 Task: Schedule a 90-minute art history lecture and gallery tour with an art historian for art appreciation.
Action: Mouse pressed left at (428, 162)
Screenshot: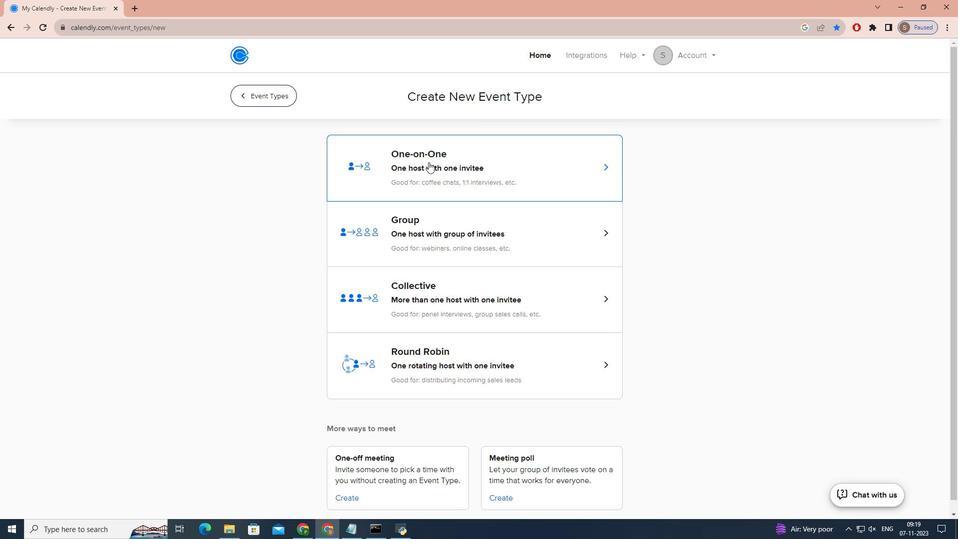 
Action: Mouse moved to (350, 235)
Screenshot: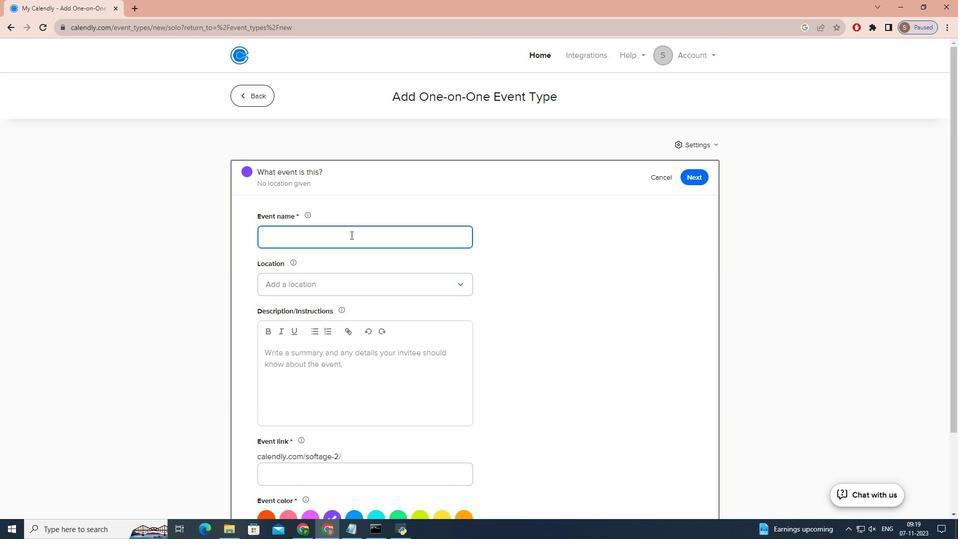 
Action: Key pressed a<Key.caps_lock>RT<Key.space><Key.caps_lock>h<Key.caps_lock>ISTORY<Key.space><Key.caps_lock>l<Key.caps_lock>ECTURE<Key.space>AND<Key.space><Key.caps_lock>g<Key.caps_lock>ALLERY<Key.space><Key.caps_lock>t<Key.caps_lock>OUR<Key.space><Key.caps_lock>w<Key.caps_lock>ITH<Key.space><Key.caps_lock>d<Key.caps_lock>R.<Key.space><Key.caps_lock>e<Key.caps_lock>MILY<Key.space>
Screenshot: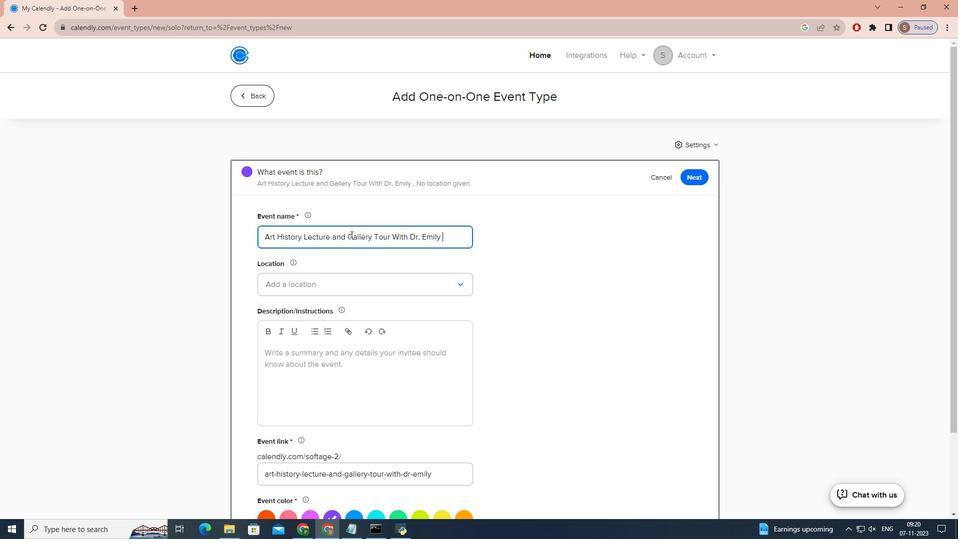 
Action: Mouse moved to (376, 293)
Screenshot: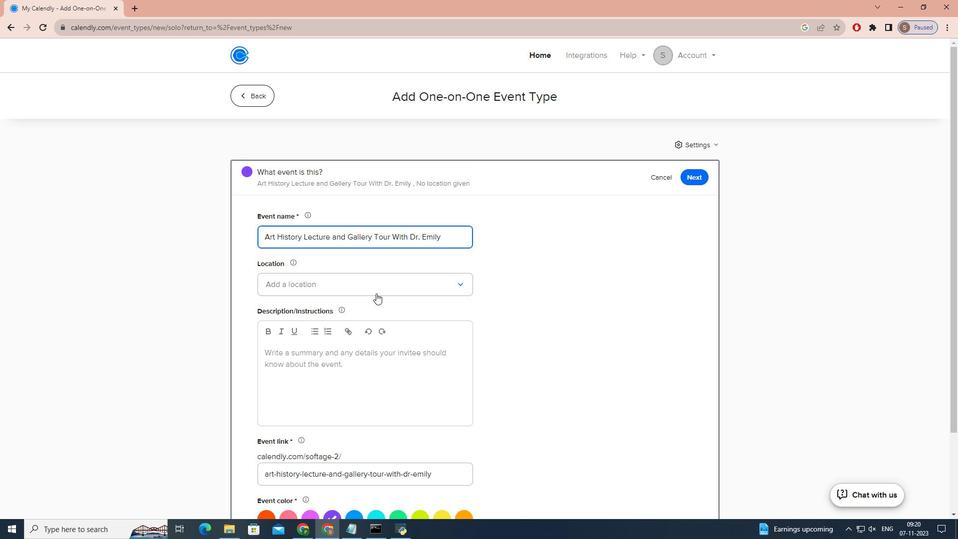 
Action: Mouse pressed left at (376, 293)
Screenshot: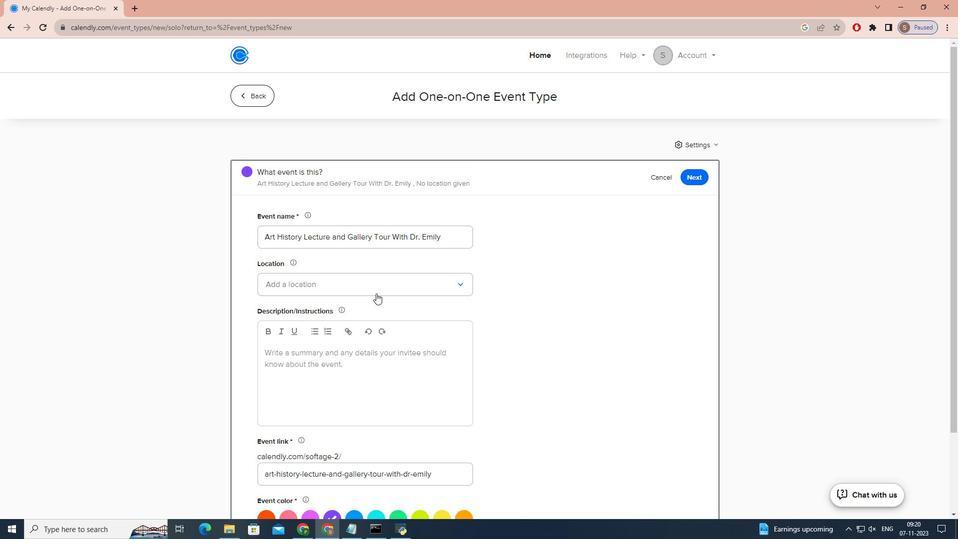 
Action: Mouse moved to (368, 313)
Screenshot: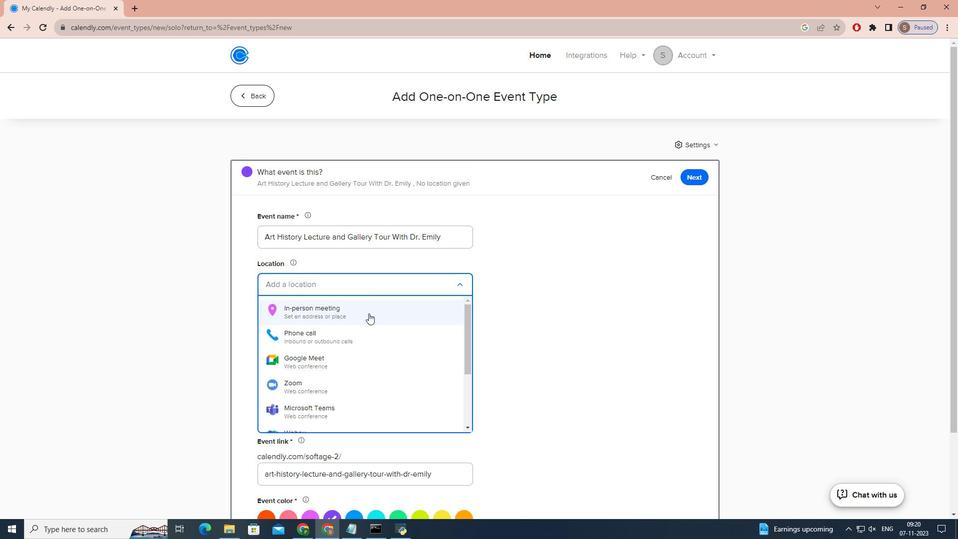 
Action: Mouse pressed left at (368, 313)
Screenshot: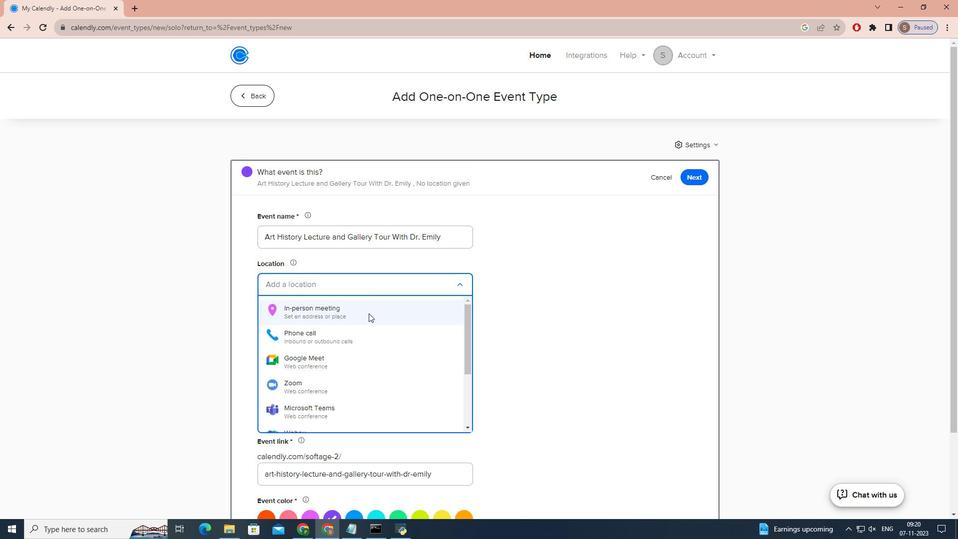 
Action: Mouse moved to (406, 168)
Screenshot: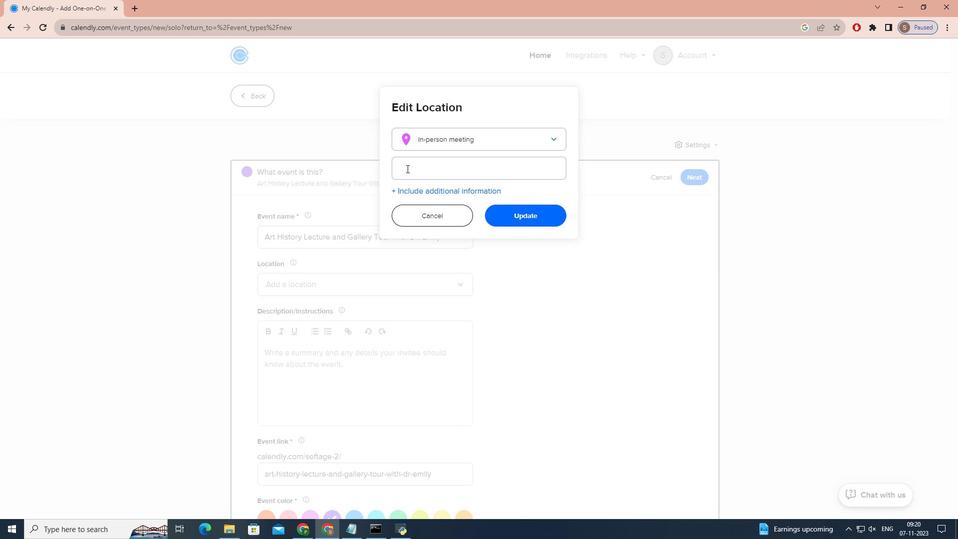 
Action: Mouse pressed left at (406, 168)
Screenshot: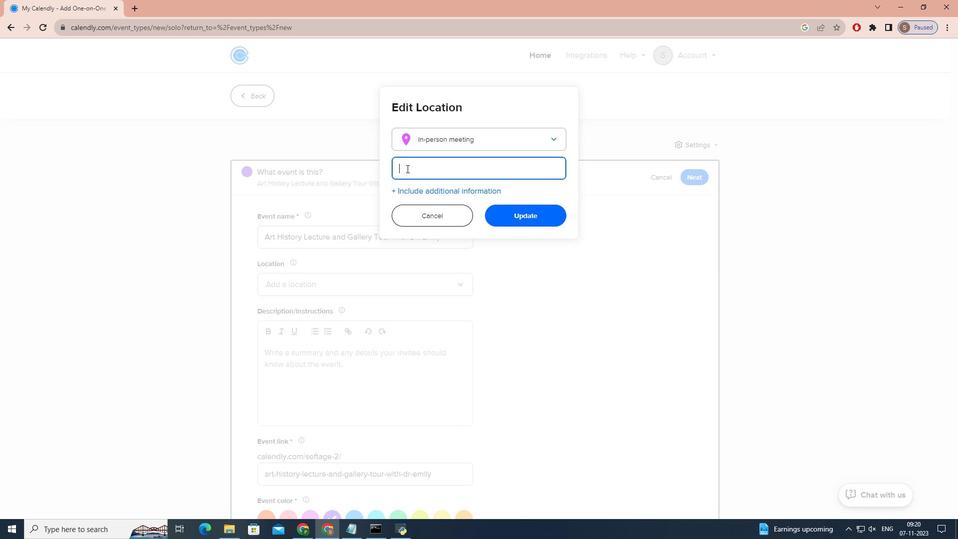 
Action: Key pressed <Key.caps_lock>t<Key.caps_lock>HE<Key.space><Key.caps_lock>n<Key.caps_lock>EW<Key.space><Key.caps_lock>o<Key.caps_lock>RLEANS<Key.space><Key.caps_lock>m<Key.caps_lock>USEUM<Key.space>OF<Key.space><Key.caps_lock>a<Key.caps_lock>RT,<Key.space><Key.caps_lock>n<Key.caps_lock>EW<Key.space><Key.caps_lock>o<Key.caps_lock>RLEANS,<Key.space><Key.caps_lock>l<Key.caps_lock>OUISIANA
Screenshot: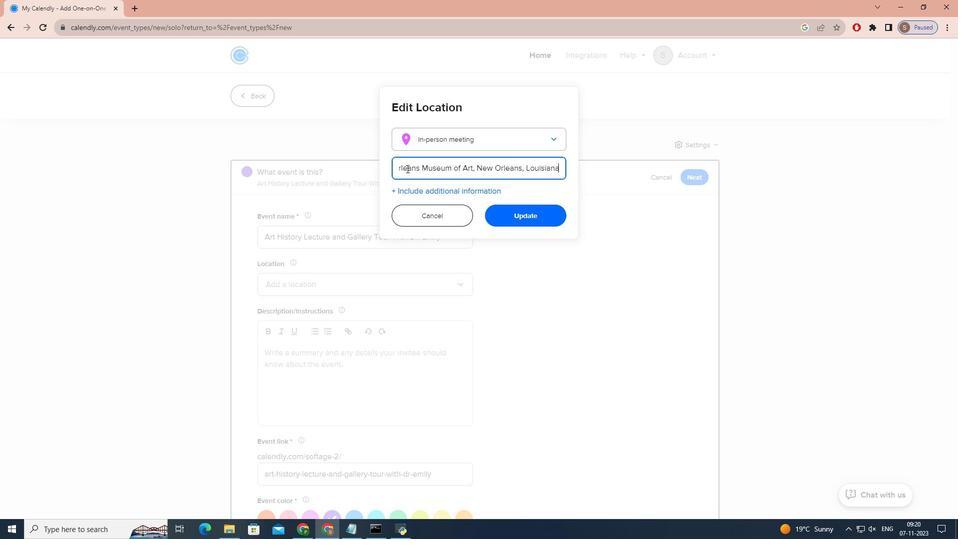 
Action: Mouse moved to (514, 218)
Screenshot: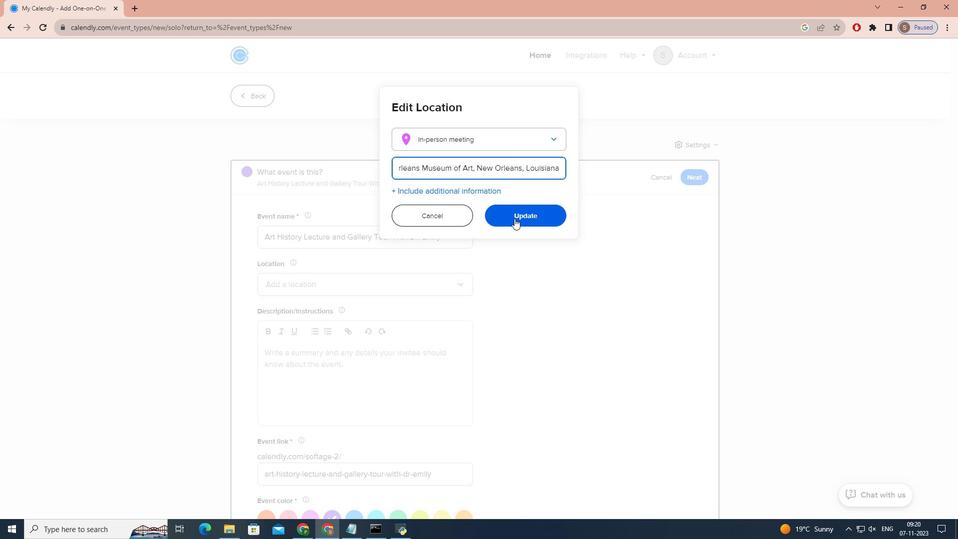 
Action: Mouse pressed left at (514, 218)
Screenshot: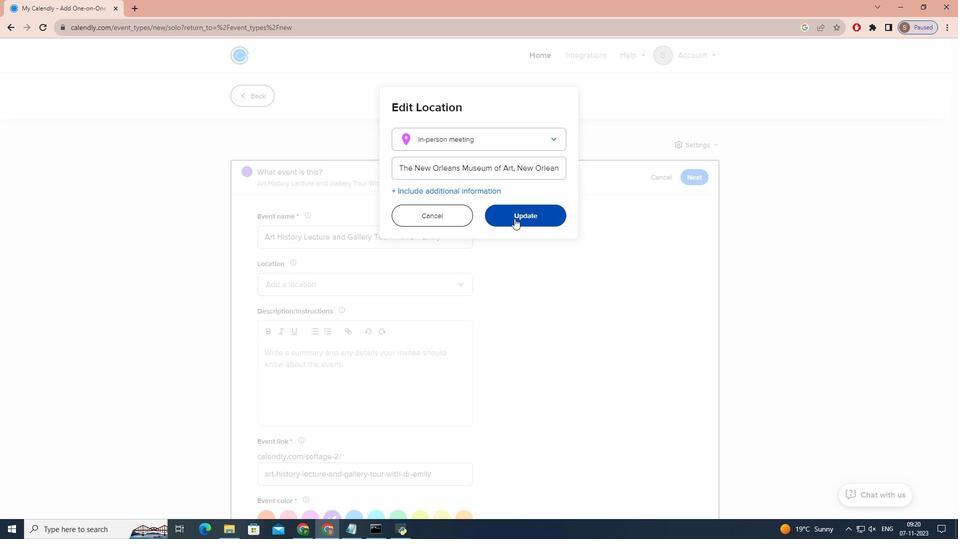 
Action: Mouse moved to (357, 381)
Screenshot: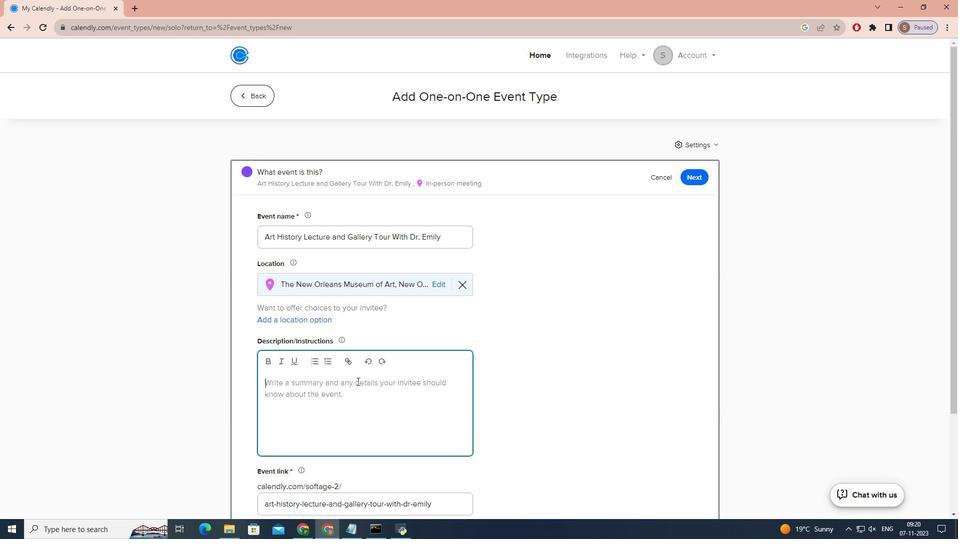 
Action: Mouse pressed left at (357, 381)
Screenshot: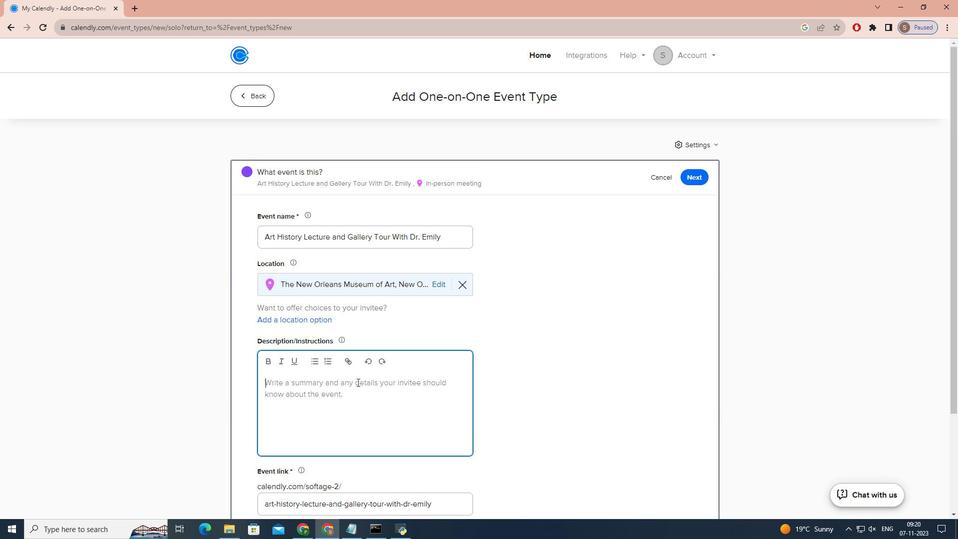 
Action: Mouse moved to (357, 382)
Screenshot: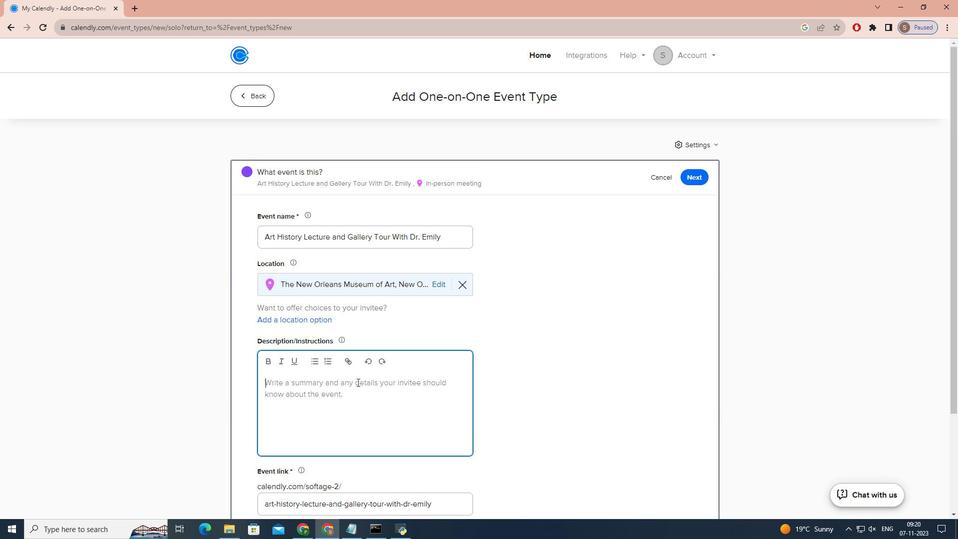 
Action: Key pressed <Key.caps_lock>j<Key.caps_lock>OIN<Key.space>US<Key.space>FOR<Key.space>A<Key.space>CAPTIVATING<Key.space>ART<Key.backspace><Key.backspace><Key.caps_lock>a<Key.caps_lock>RT<Key.space><Key.caps_lock>h<Key.caps_lock>ISTORY
Screenshot: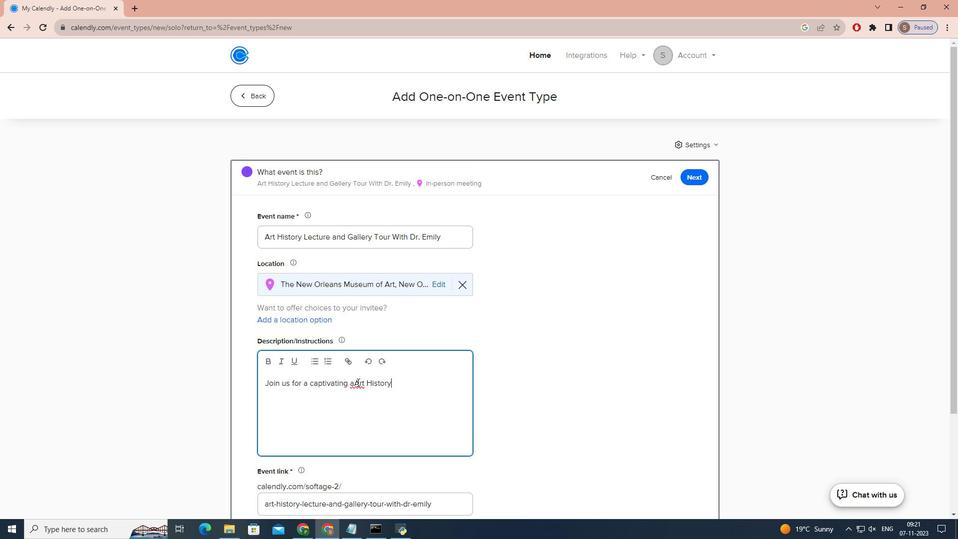
Action: Mouse moved to (356, 384)
Screenshot: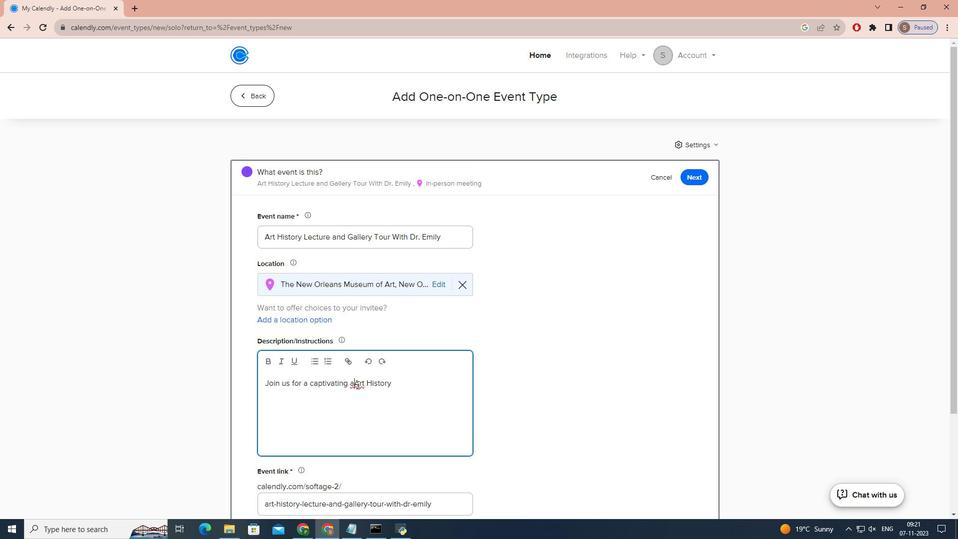 
Action: Mouse pressed left at (356, 384)
Screenshot: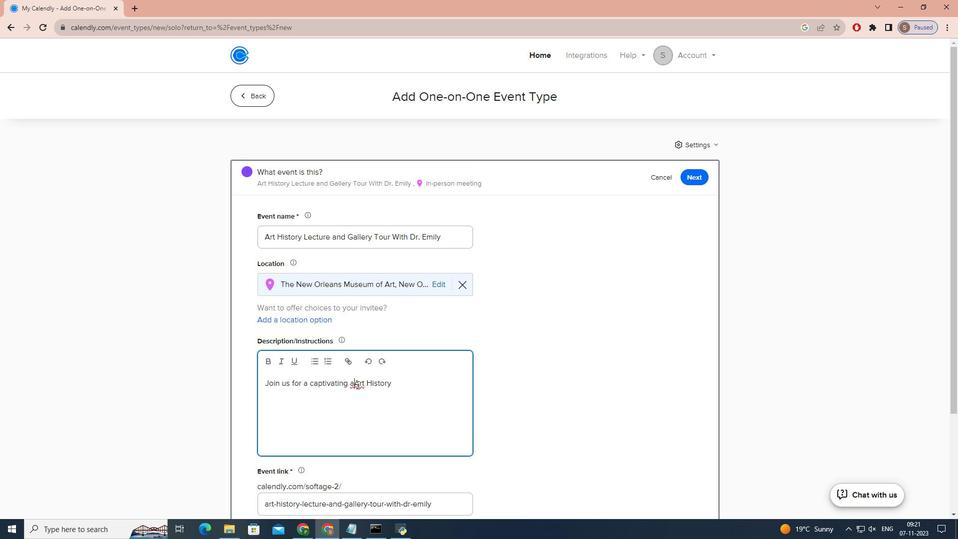 
Action: Mouse moved to (357, 384)
Screenshot: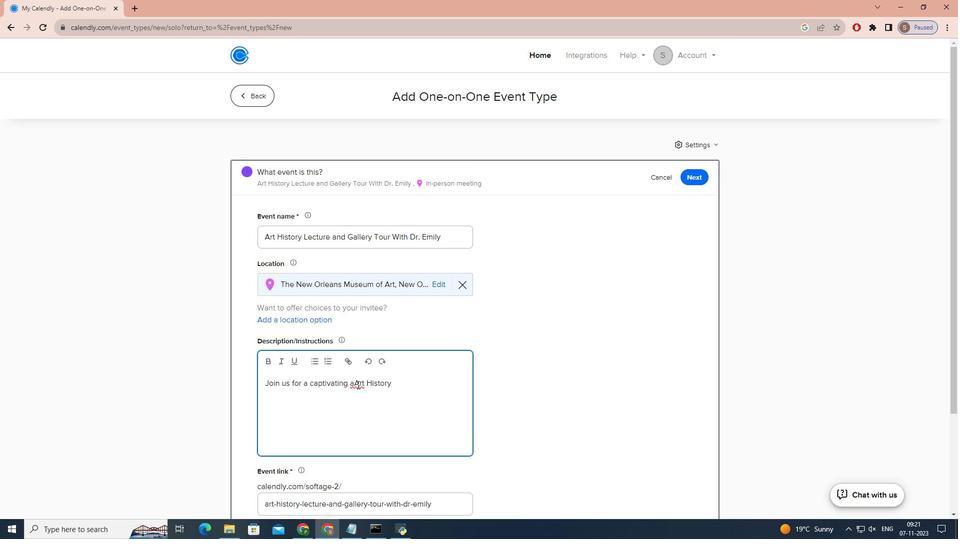 
Action: Key pressed <Key.backspace>
Screenshot: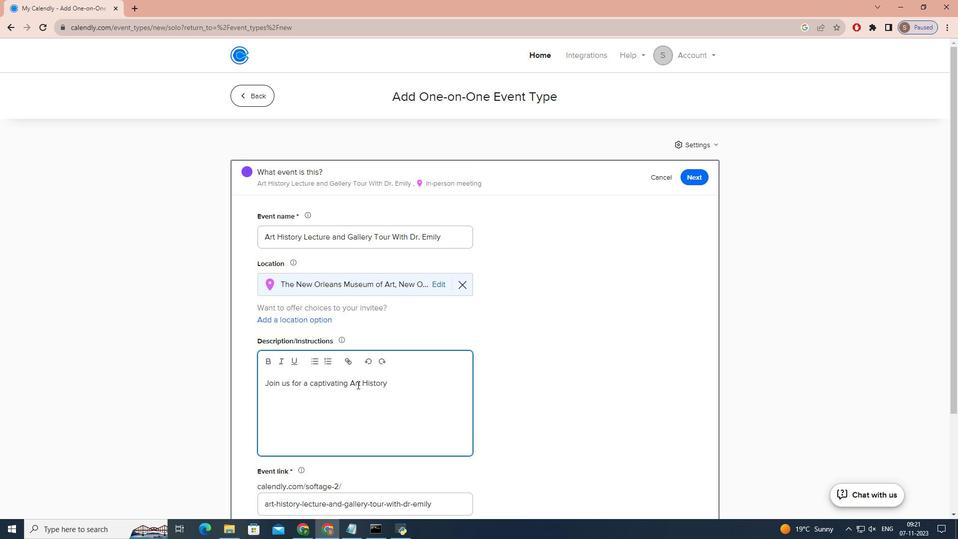 
Action: Mouse moved to (396, 383)
Screenshot: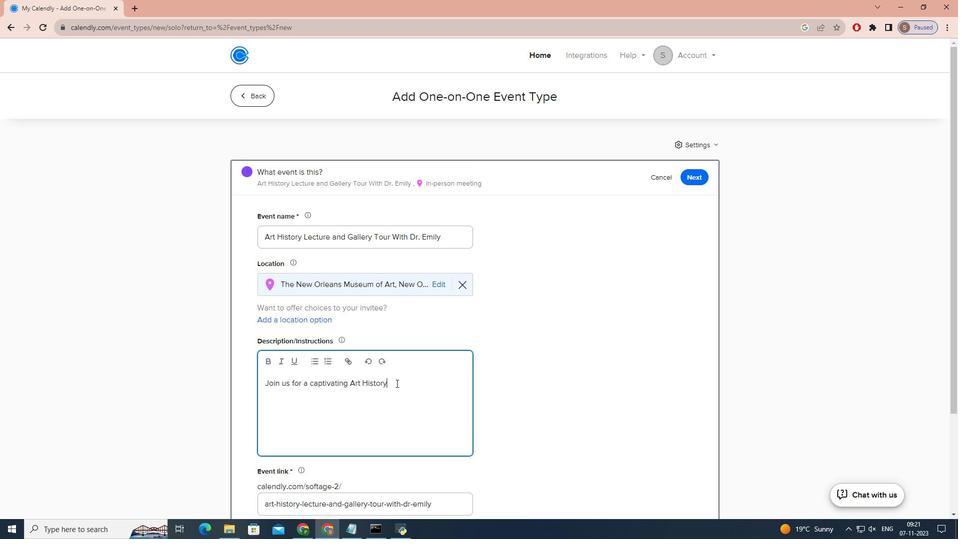 
Action: Mouse pressed left at (396, 383)
Screenshot: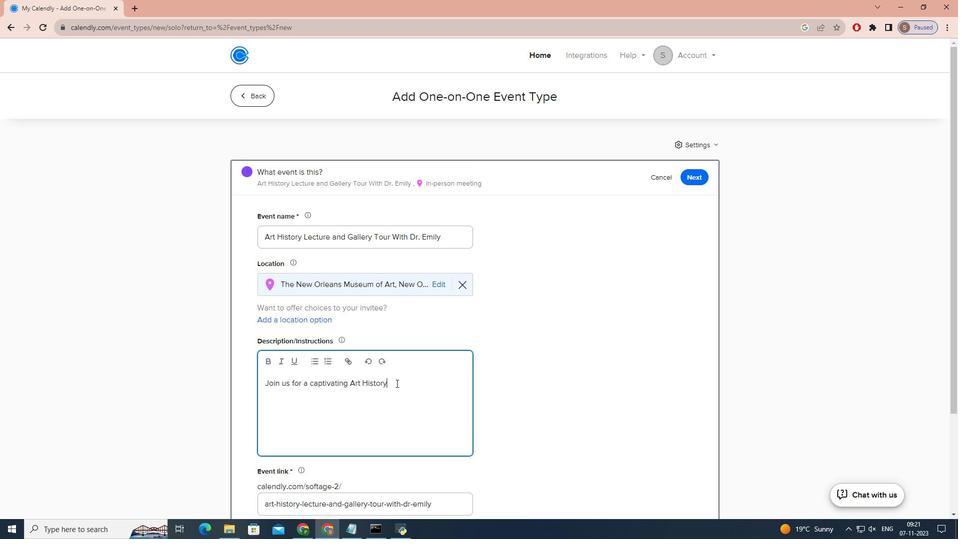 
Action: Mouse moved to (396, 383)
Screenshot: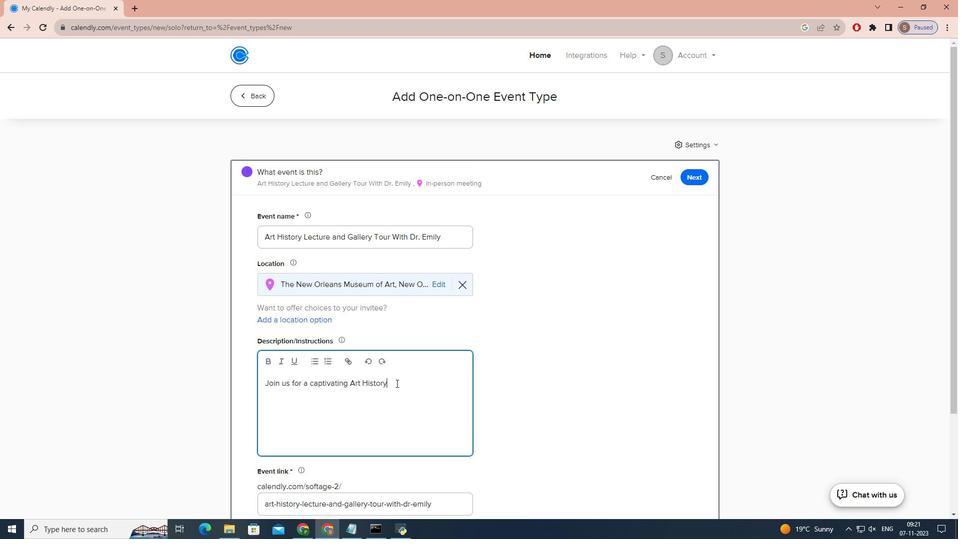 
Action: Key pressed <Key.space><Key.caps_lock>l<Key.caps_lock>ECTURE<Key.space>AND<Key.space><Key.caps_lock>g<Key.caps_lock>ALLERY<Key.space><Key.caps_lock>t<Key.caps_lock>OUR<Key.space>LED<Key.space>BY<Key.space>RENOWNED<Key.space>ART<Key.space>HISTORIAN,<Key.space><Key.caps_lock>d<Key.caps_lock>R.<Key.space><Key.caps_lock>e<Key.caps_lock>MILY<Key.space><Key.caps_lock>t<Key.caps_lock>URNER.<Key.space><Key.caps_lock>t<Key.caps_lock>HIS<Key.space>EVENT<Key.space>IS<Key.space>PERFECT<Key.space>FOR<Key.space>ART<Key.space>ENTHUSIASTS<Key.space>BEHIND<Key.space>ICONIC<Key.backspace><Key.backspace><Key.backspace><Key.backspace><Key.backspace><Key.backspace><Key.backspace><Key.backspace><Key.backspace><Key.backspace><Key.backspace><Key.backspace><Key.backspace>AND<Key.space>ANYONE<Key.space>LOOKING<Key.space>TO<Key.space>DEEPEN<Key.space>THEIR<Key.space>APPRECIATION<Key.space>OF<Key.space>ART<Key.space>THROUGH<Key.space>AN<Key.space>EXPERT'S<Key.space>GUIDANCE.<Key.enter><Key.caps_lock>d<Key.caps_lock>URING<Key.space>THIS<Key.space>UNIQUE<Key.space>EXPERIC<Key.backspace>ENCE,<Key.space><Key.caps_lock>d<Key.caps_lock>R.<Key.space><Key.caps_lock>t<Key.caps_lock>URNER<Key.space>WILL<Key.space>GUIDE<Key.space>YOU<Key.space>THROUGH<Key.space>THE<Key.space>FASCINATING<Key.space>WORLD<Key.space>OF<Key.space>ART<Key.space>HISTORY,<Key.space>UNRAVELING<Key.space>THE<Key.space>STORIES,<Key.space>TECHNIQUES,<Key.space>AND<Key.space>SIGNIFICANCE<Key.space>BEHIND<Key.space>ICONIC<Key.space>ARTWORKS<Key.space><Key.backspace>.<Key.space><Key.caps_lock>y<Key.caps_lock>OU'LL<Key.space>GAIN<Key.space>A<Key.space>NEWFOUND<Key.space>APPRECIATION<Key.space>FOR<Key.space>THE<Key.space>ART<Key.space>IN<Key.space>THE<Key.space>GALLERY,<Key.space>AS<Key.space>YOU<Key.space>EXPLORE<Key.space>IT<Key.space>THROUGH<Key.space>THE<Key.space>LENS<Key.space>OF<Key.space>HISTORICAL<Key.space>E<Key.backspace>CONTEXT<Key.space>AND<Key.space>ARTISTIC<Key.space>EVOLUTION.
Screenshot: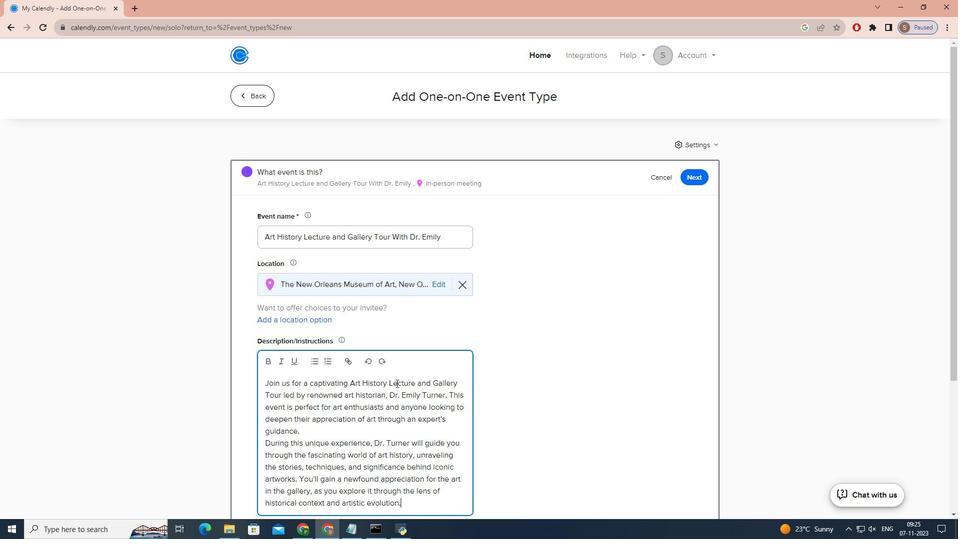 
Action: Mouse moved to (458, 394)
Screenshot: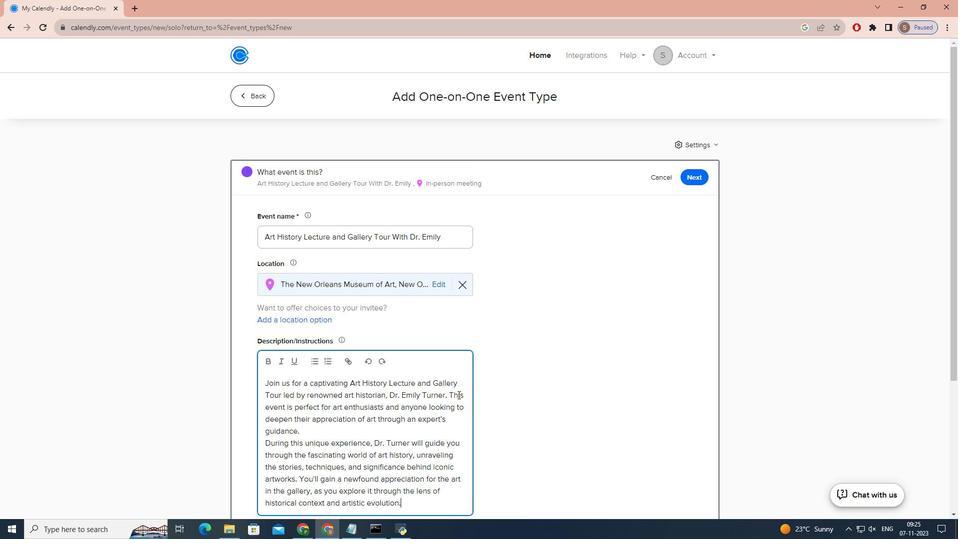 
Action: Mouse scrolled (458, 394) with delta (0, 0)
Screenshot: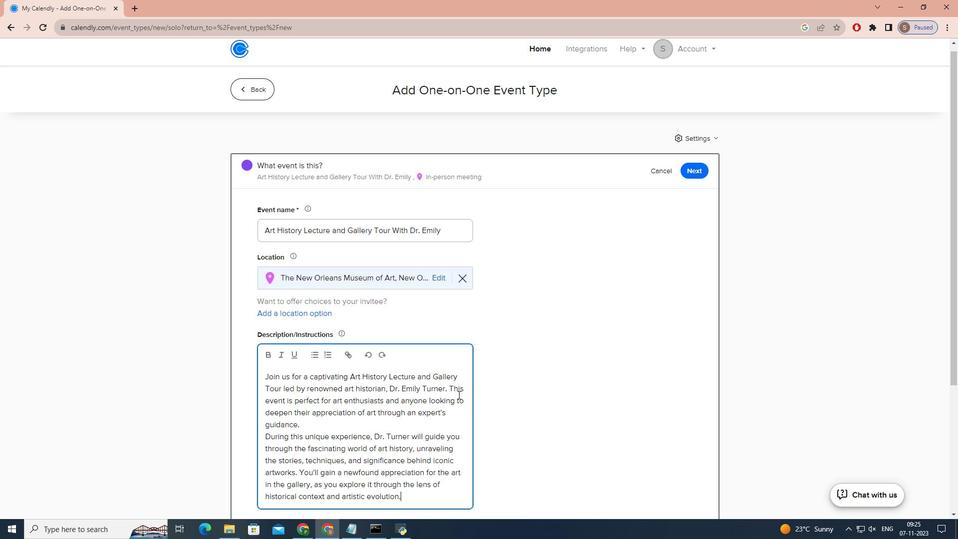 
Action: Mouse scrolled (458, 394) with delta (0, 0)
Screenshot: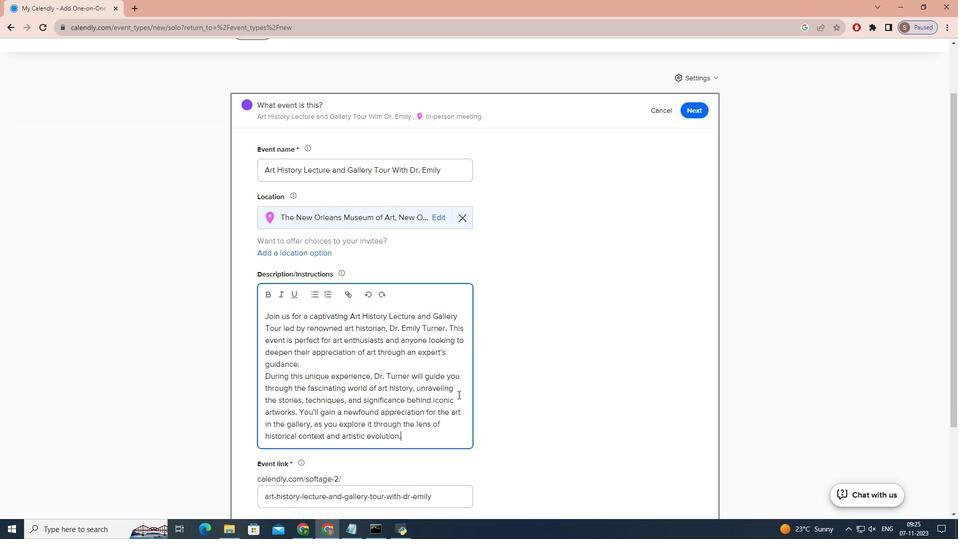 
Action: Mouse scrolled (458, 394) with delta (0, 0)
Screenshot: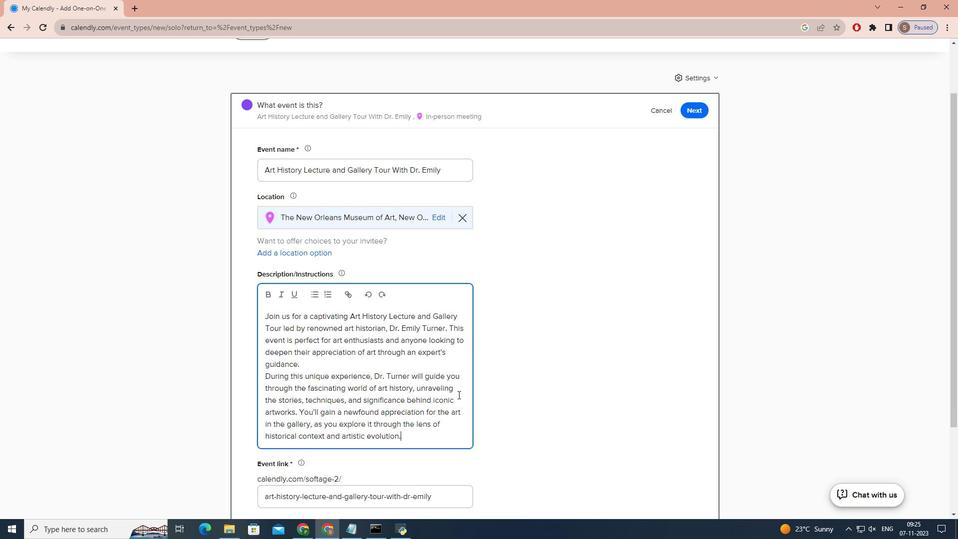 
Action: Mouse scrolled (458, 394) with delta (0, 0)
Screenshot: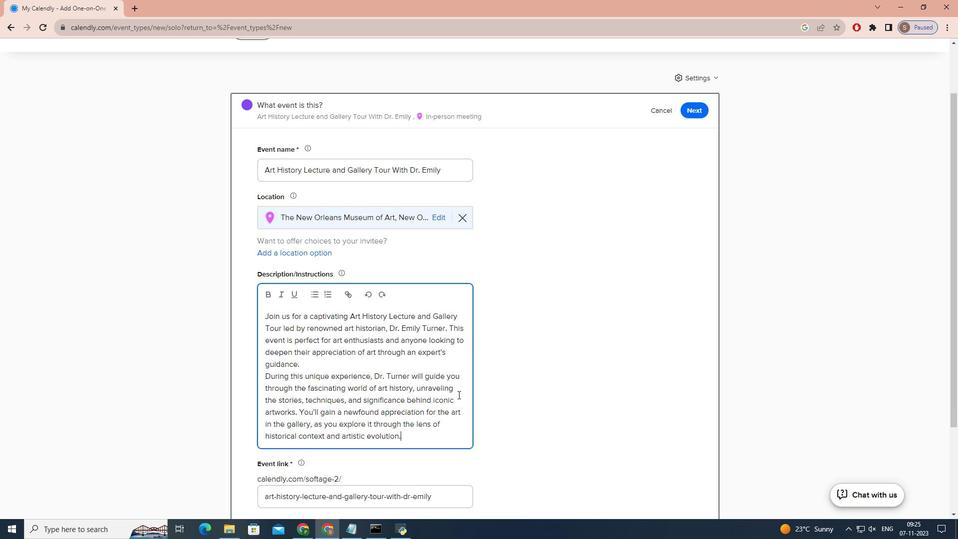 
Action: Mouse scrolled (458, 394) with delta (0, 0)
Screenshot: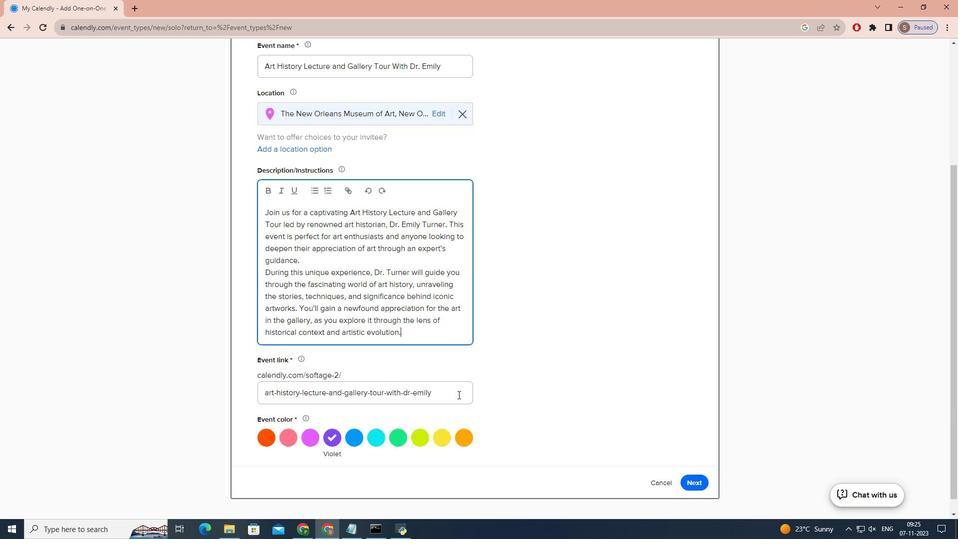 
Action: Mouse scrolled (458, 394) with delta (0, 0)
Screenshot: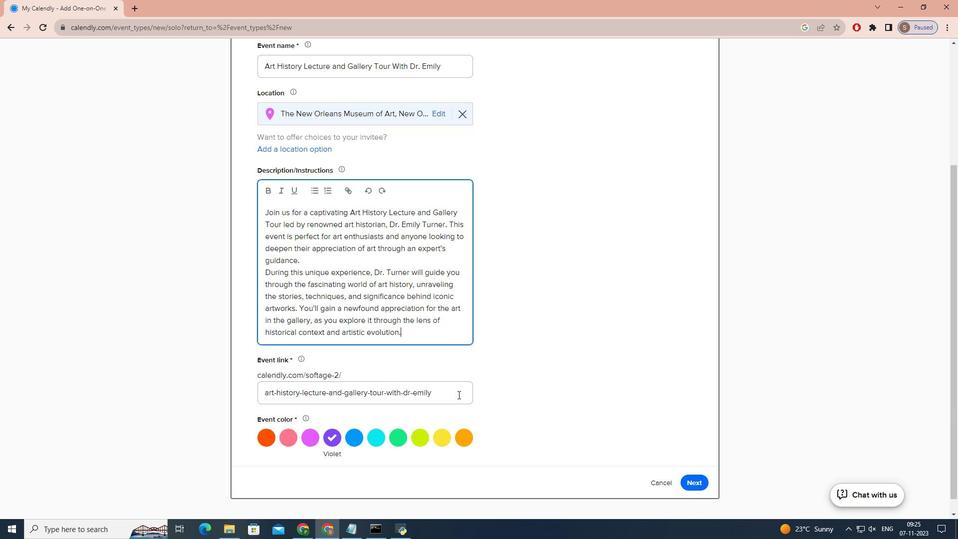 
Action: Mouse scrolled (458, 394) with delta (0, 0)
Screenshot: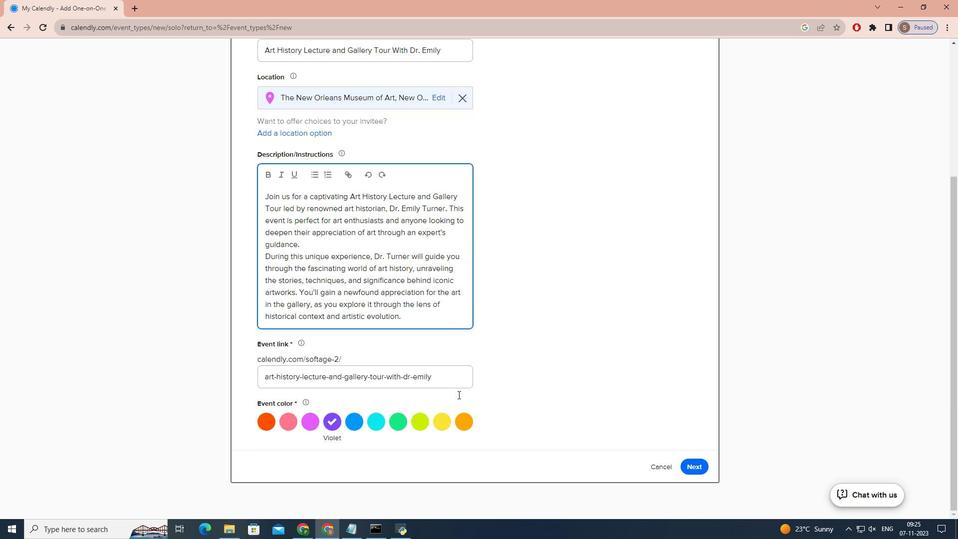 
Action: Mouse moved to (415, 421)
Screenshot: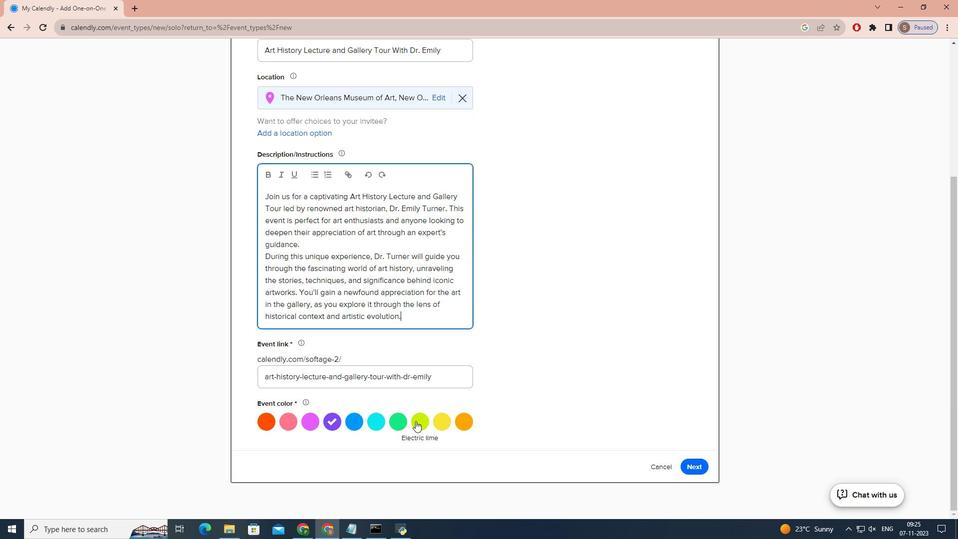 
Action: Mouse pressed left at (415, 421)
Screenshot: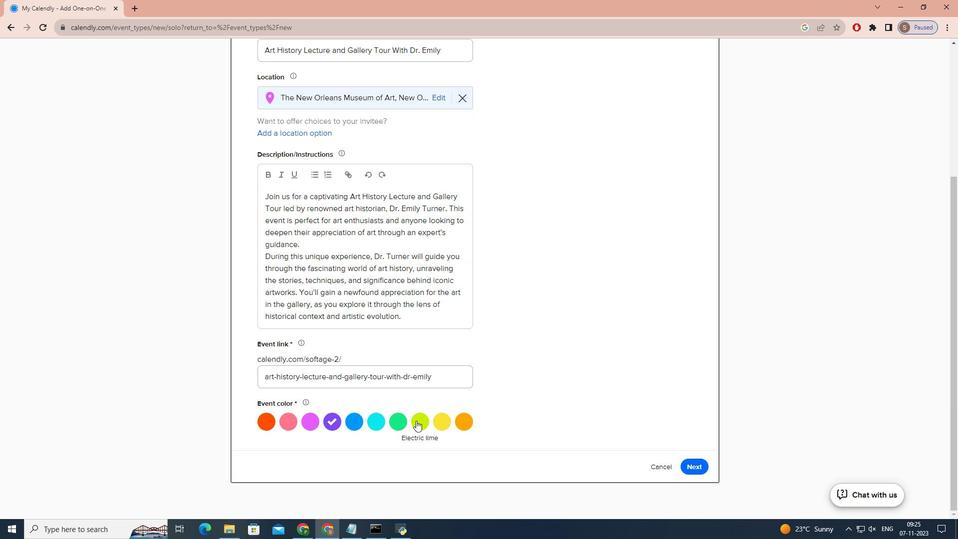 
Action: Mouse moved to (694, 464)
Screenshot: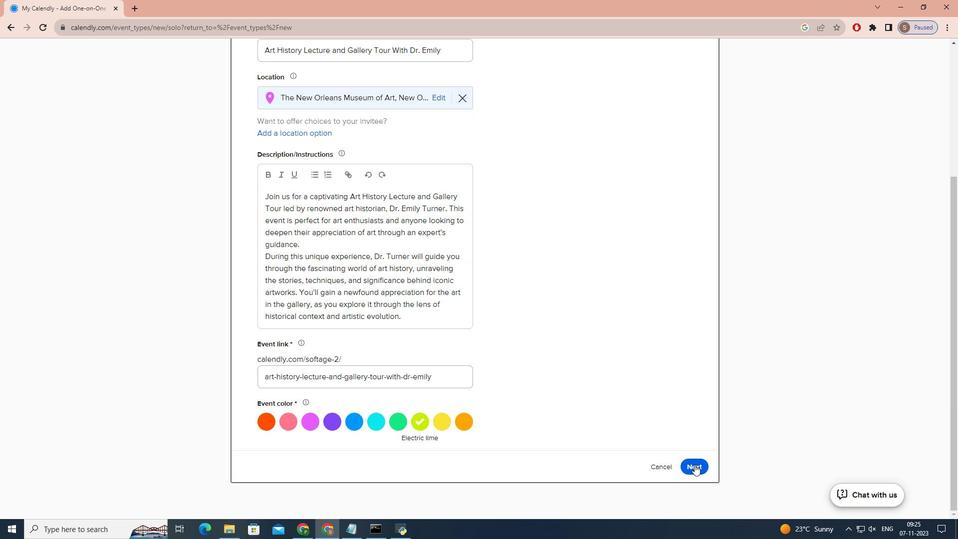 
Action: Mouse pressed left at (694, 464)
Screenshot: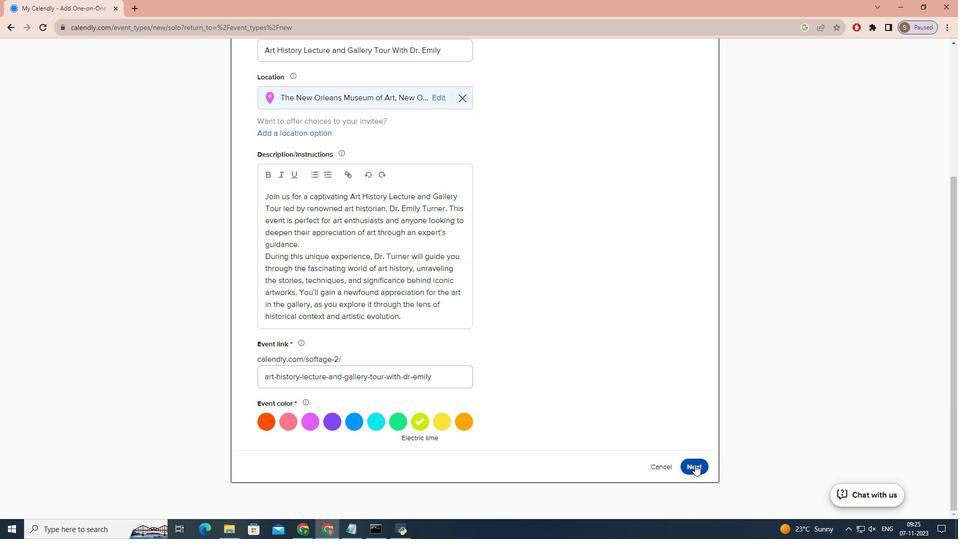 
Action: Mouse moved to (368, 232)
Screenshot: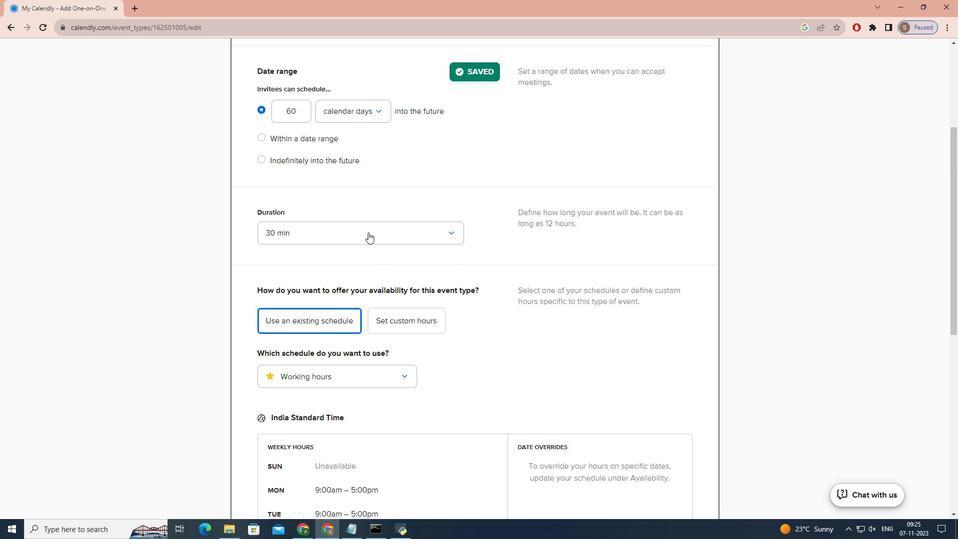 
Action: Mouse pressed left at (368, 232)
Screenshot: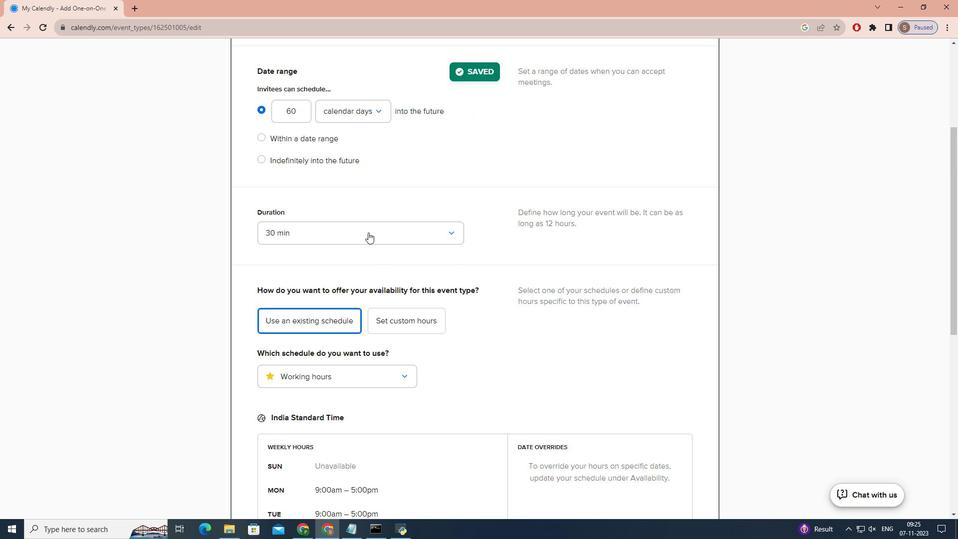 
Action: Mouse moved to (340, 341)
Screenshot: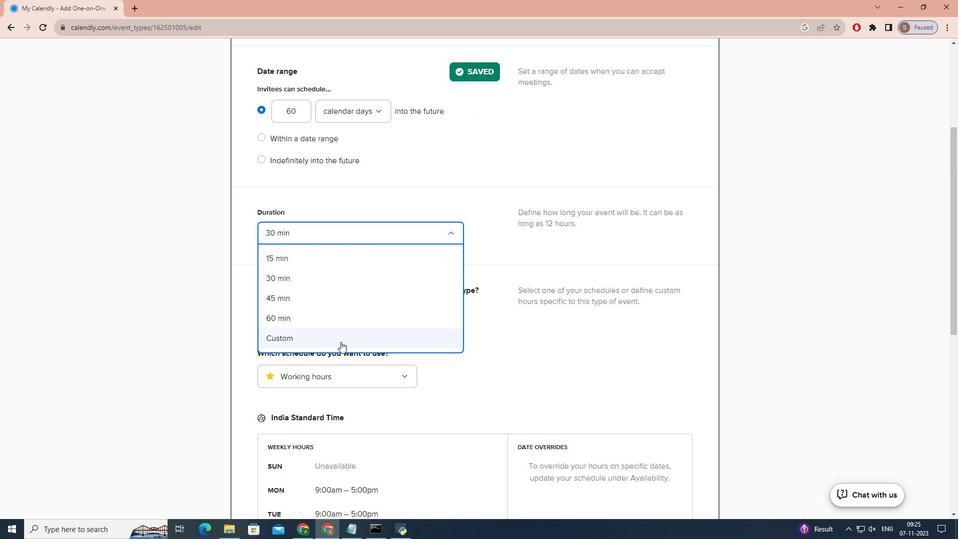 
Action: Mouse pressed left at (340, 341)
Screenshot: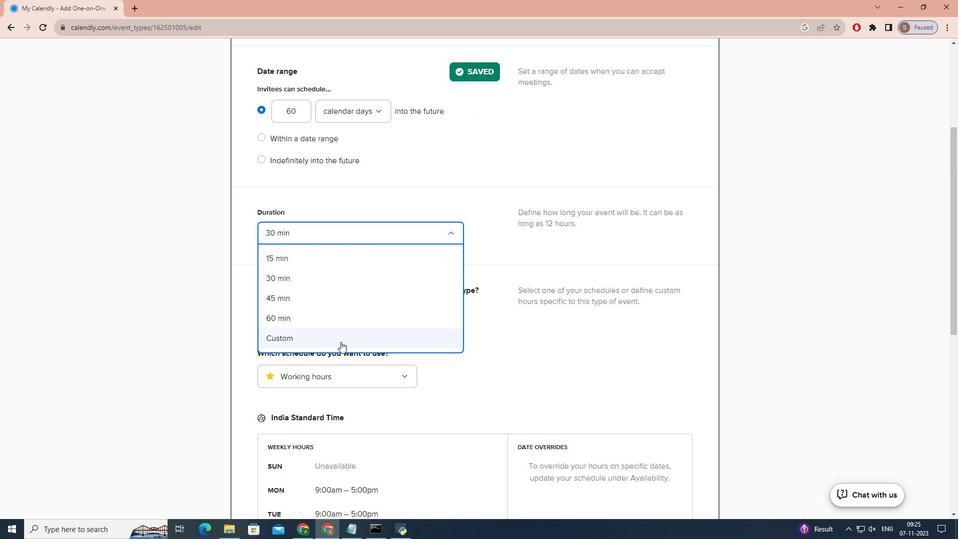 
Action: Mouse moved to (338, 325)
Screenshot: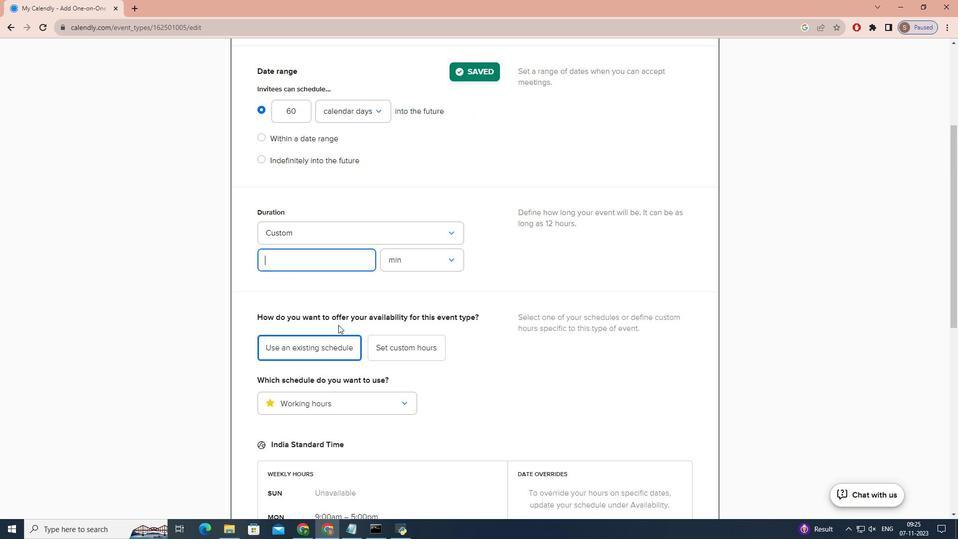 
Action: Key pressed 90
Screenshot: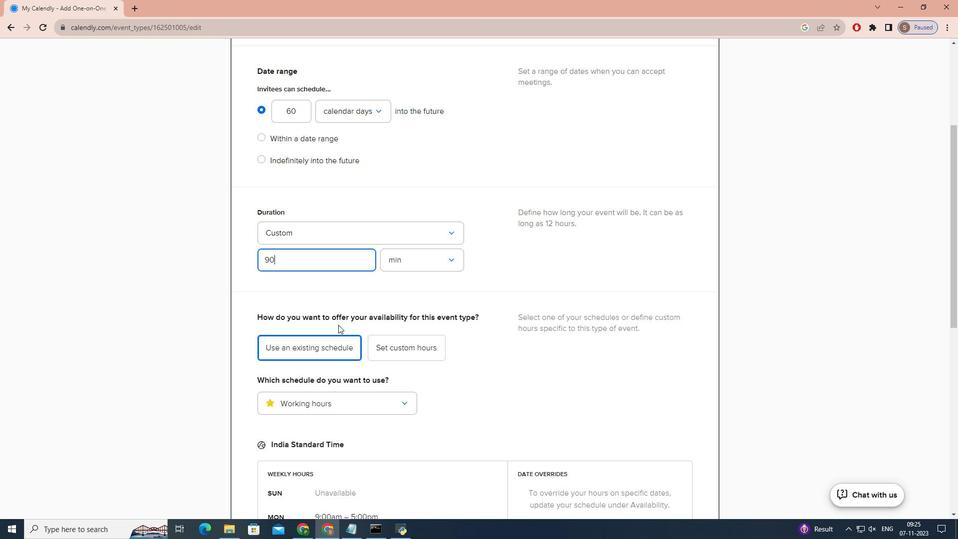 
Action: Mouse moved to (548, 300)
Screenshot: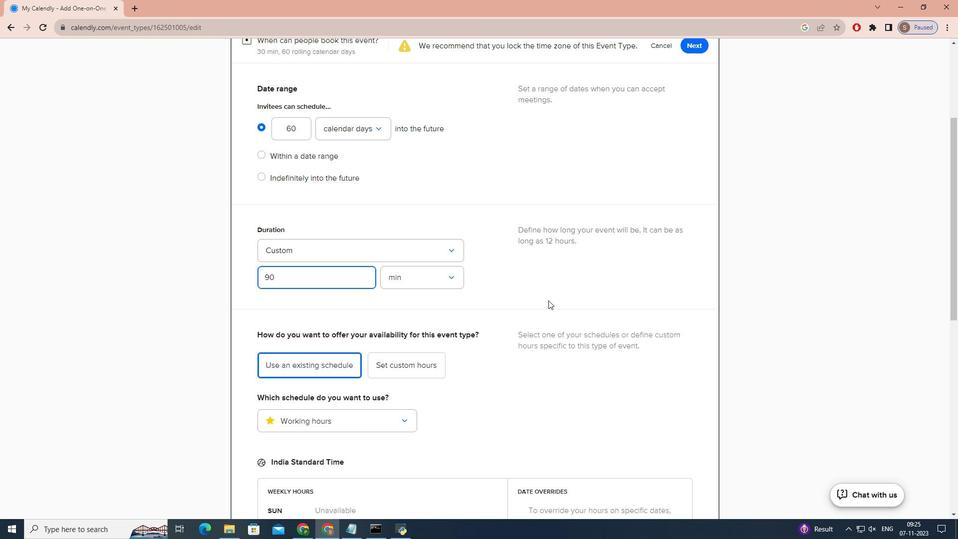 
Action: Mouse scrolled (548, 301) with delta (0, 0)
Screenshot: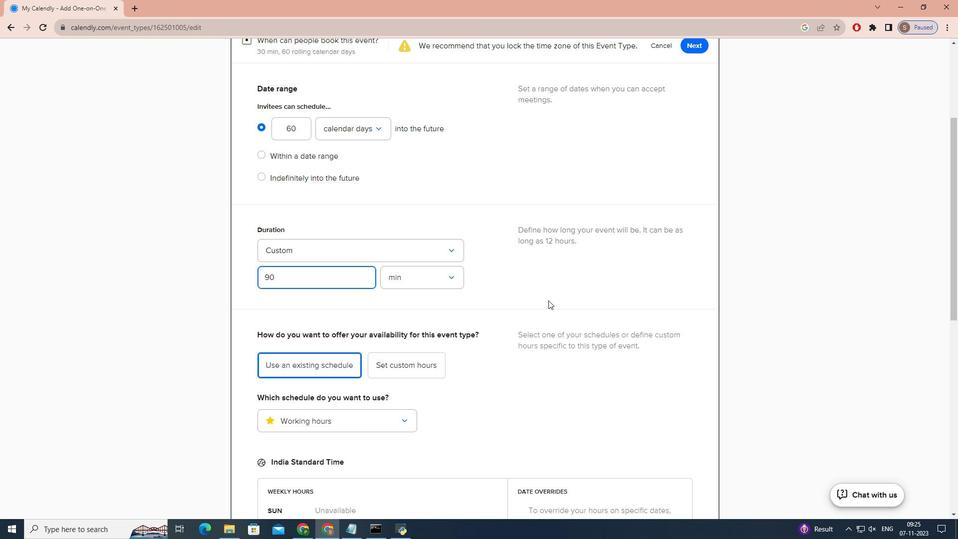 
Action: Mouse scrolled (548, 301) with delta (0, 0)
Screenshot: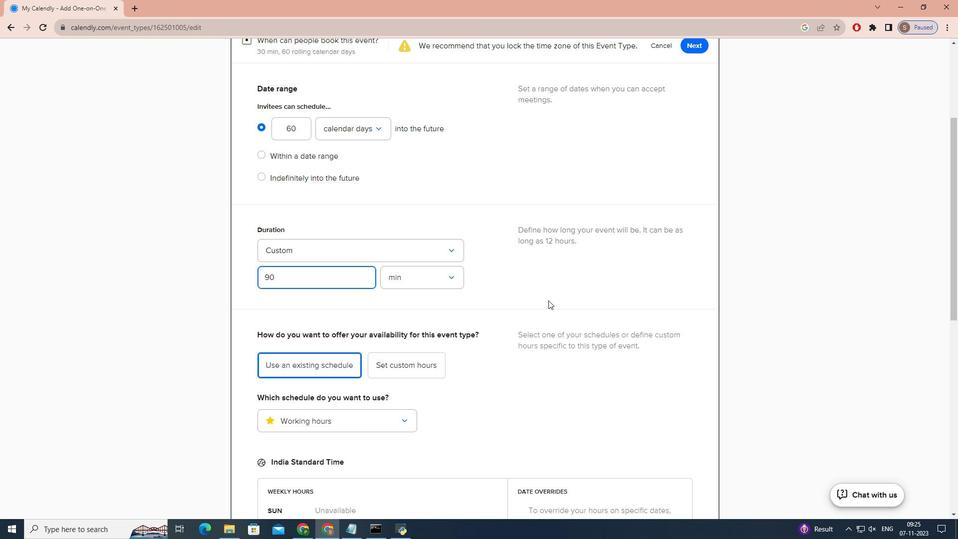 
Action: Mouse scrolled (548, 301) with delta (0, 0)
Screenshot: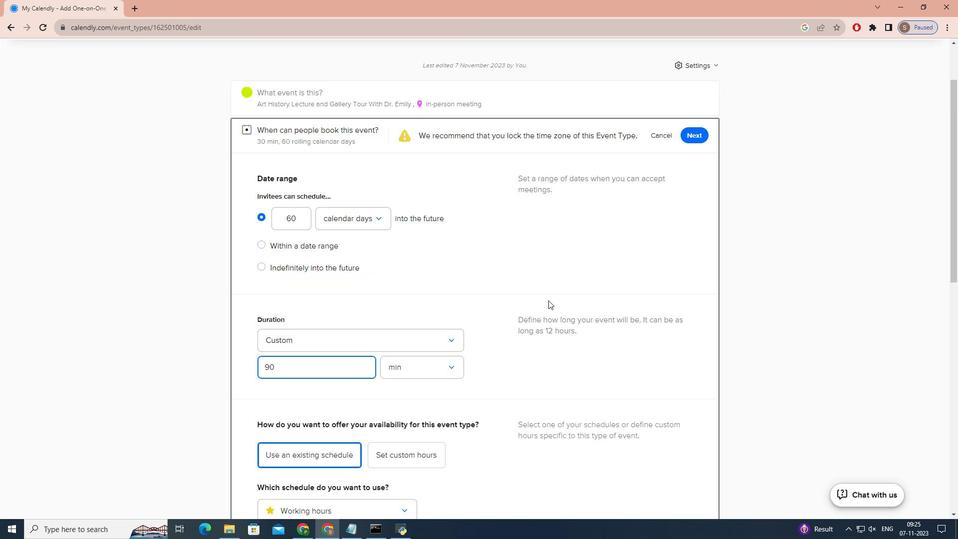
Action: Mouse scrolled (548, 301) with delta (0, 0)
Screenshot: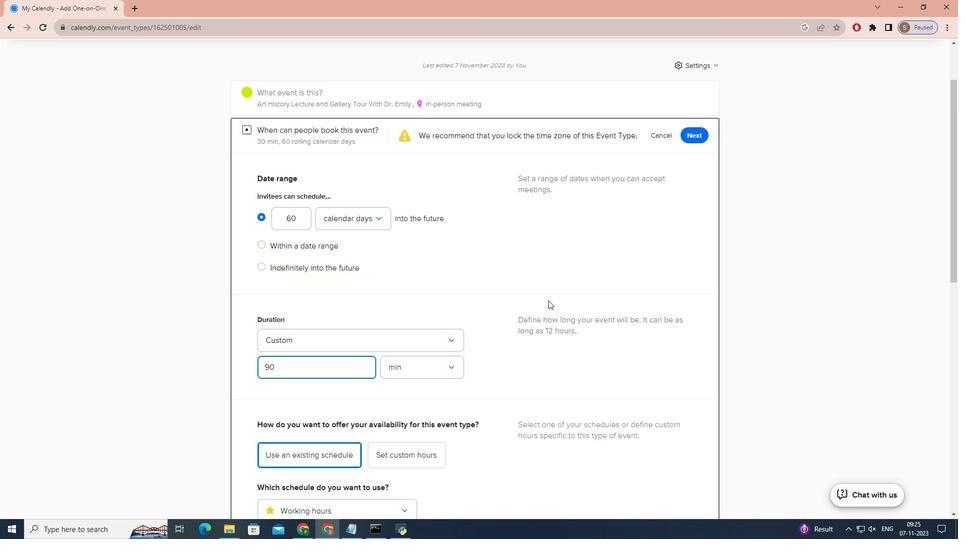 
Action: Mouse scrolled (548, 301) with delta (0, 0)
Screenshot: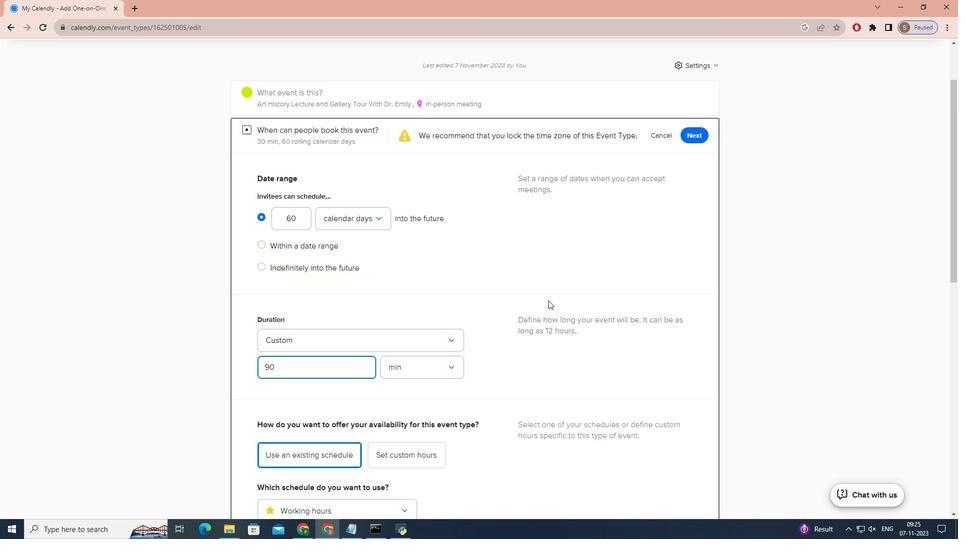 
Action: Mouse moved to (694, 209)
Screenshot: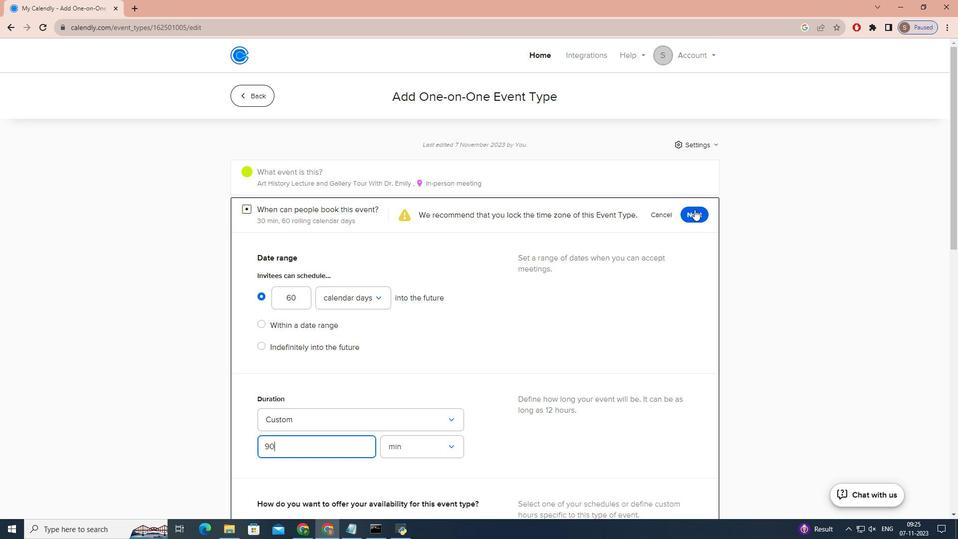 
Action: Mouse pressed left at (694, 209)
Screenshot: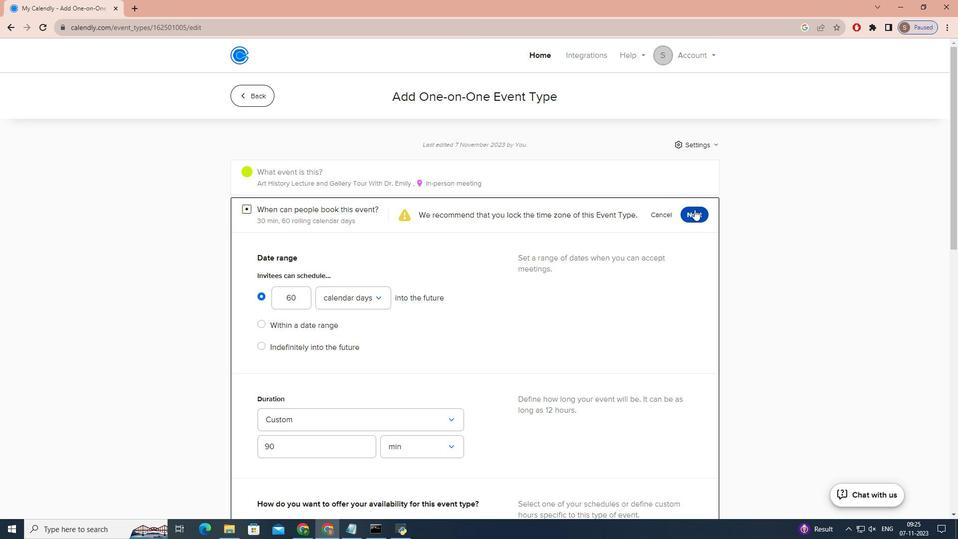
